 Task: Invite Team Member Softage.1@softage.net to Workspace Intellectual Property Services. Invite Team Member Softage.2@softage.net to Workspace Intellectual Property Services. Invite Team Member Softage.3@softage.net to Workspace Intellectual Property Services. Invite Team Member Softage.4@softage.net to Workspace Intellectual Property Services
Action: Mouse moved to (271, 312)
Screenshot: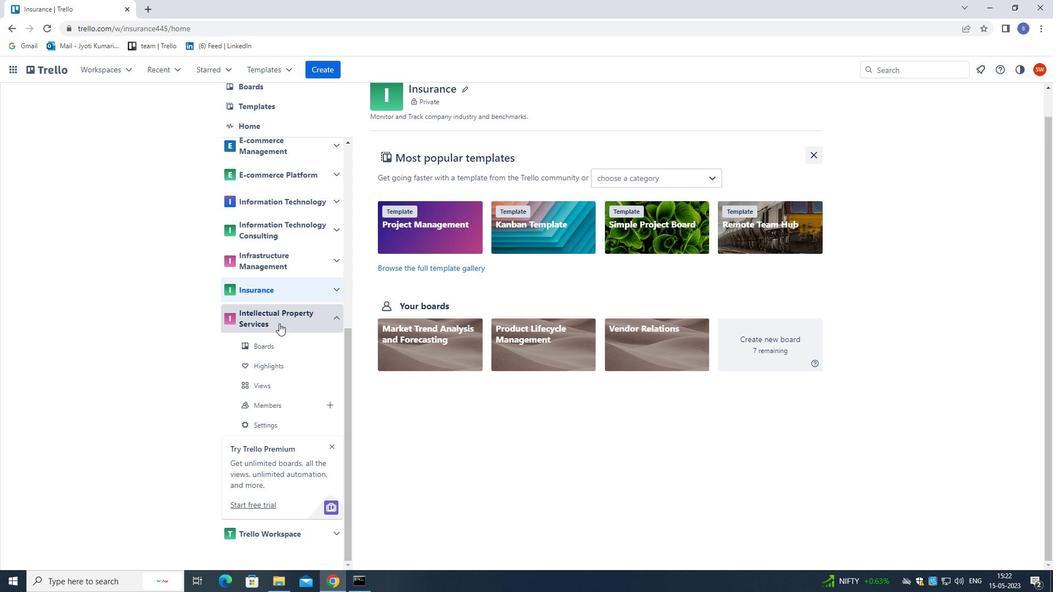 
Action: Mouse pressed left at (271, 312)
Screenshot: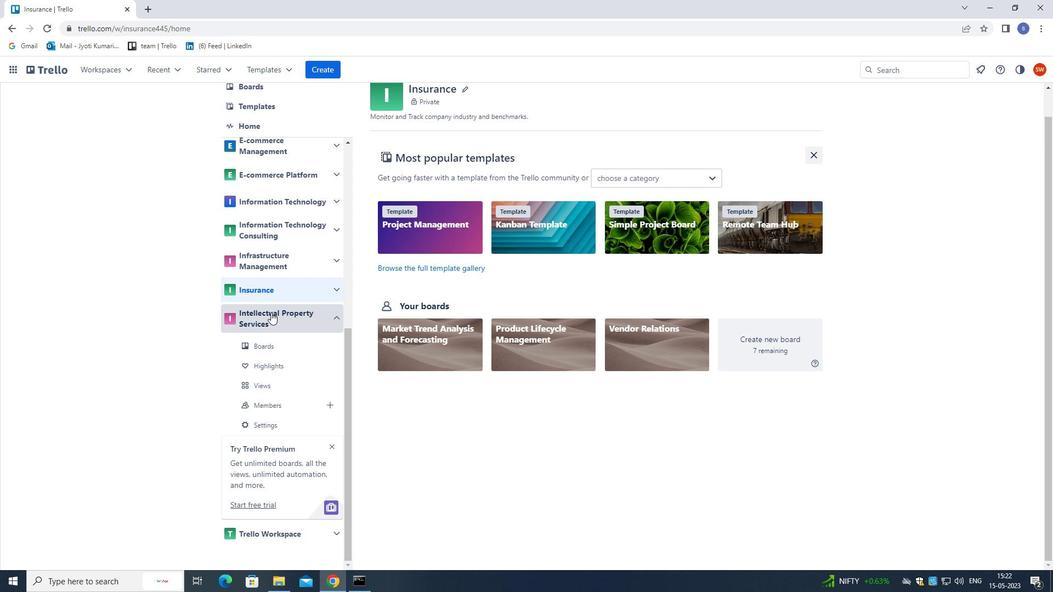 
Action: Mouse moved to (262, 504)
Screenshot: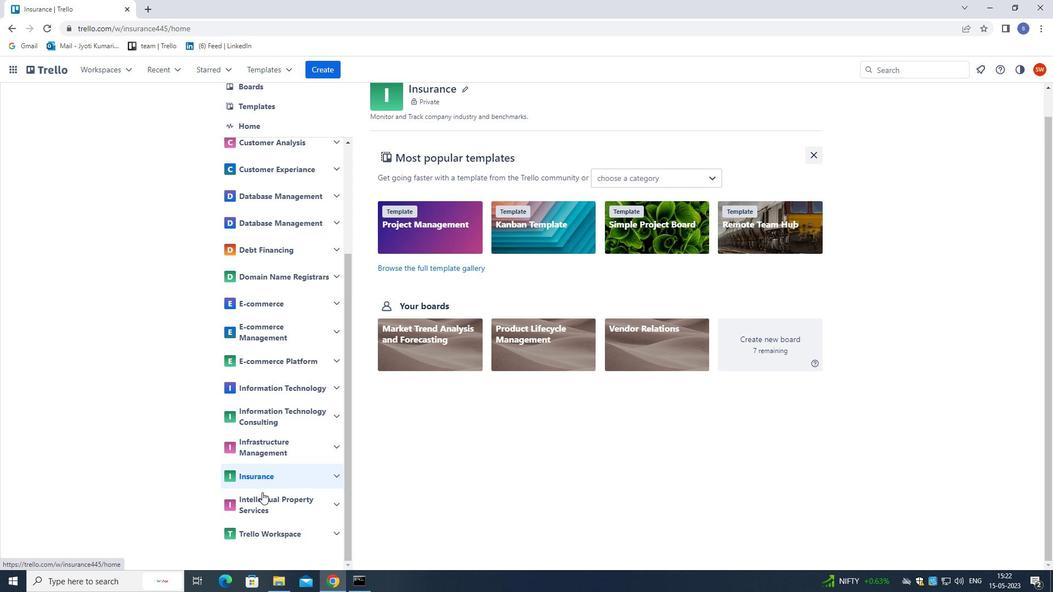 
Action: Mouse pressed left at (262, 504)
Screenshot: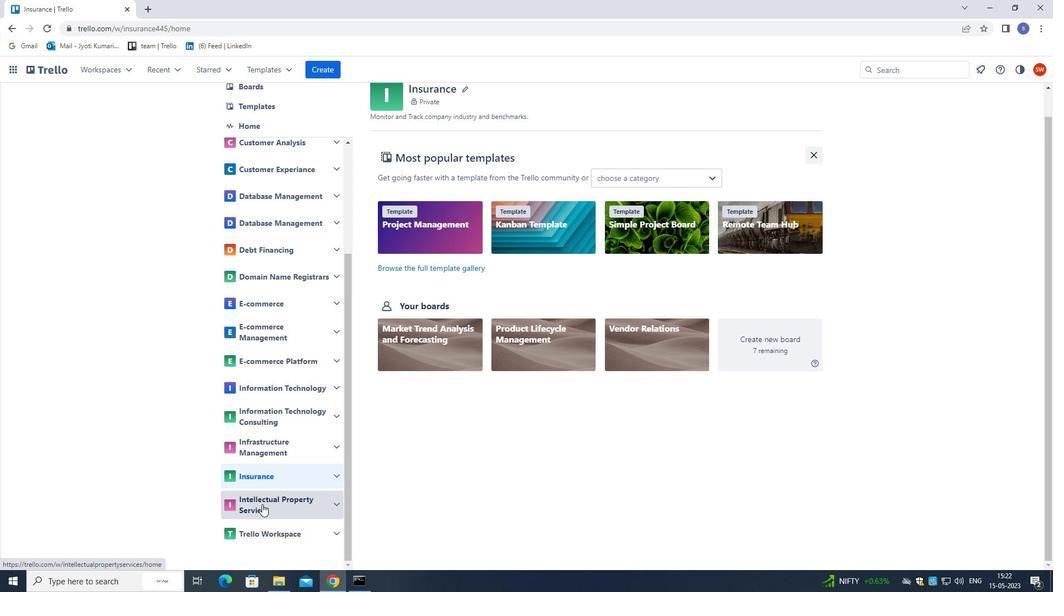 
Action: Mouse moved to (284, 405)
Screenshot: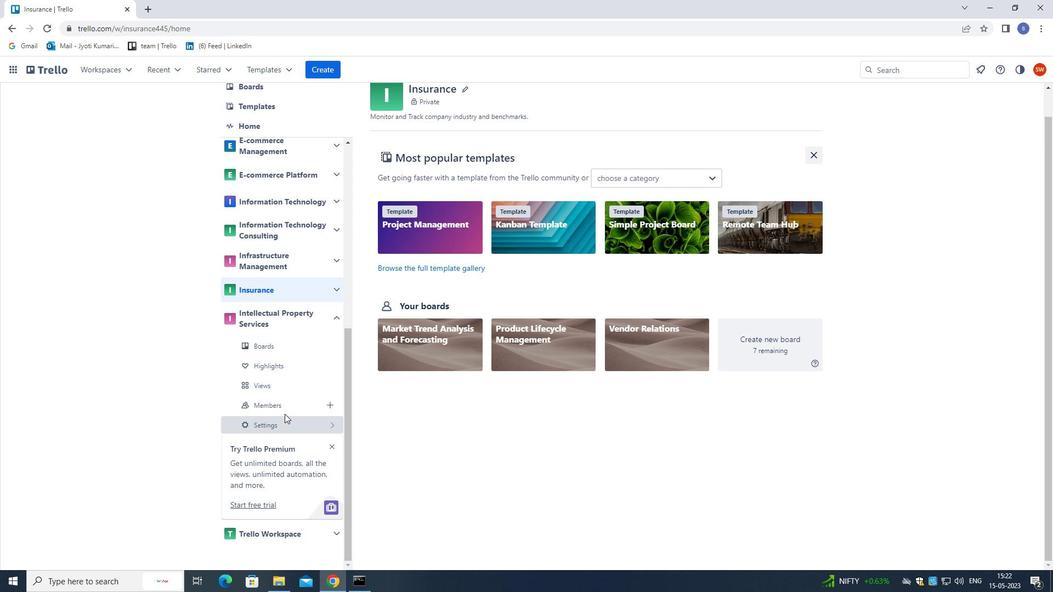 
Action: Mouse pressed left at (284, 405)
Screenshot: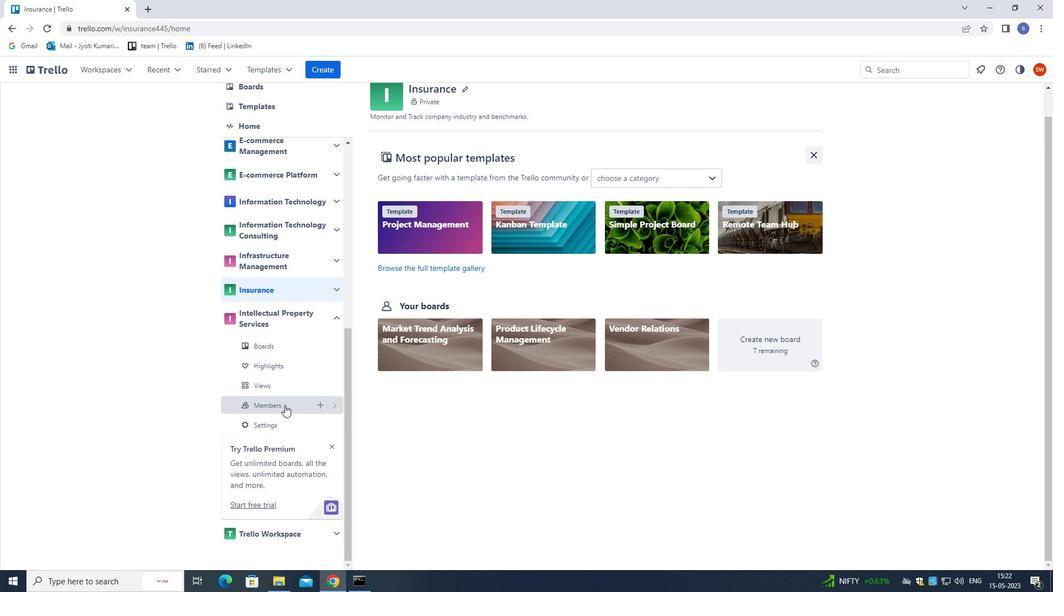 
Action: Mouse moved to (741, 117)
Screenshot: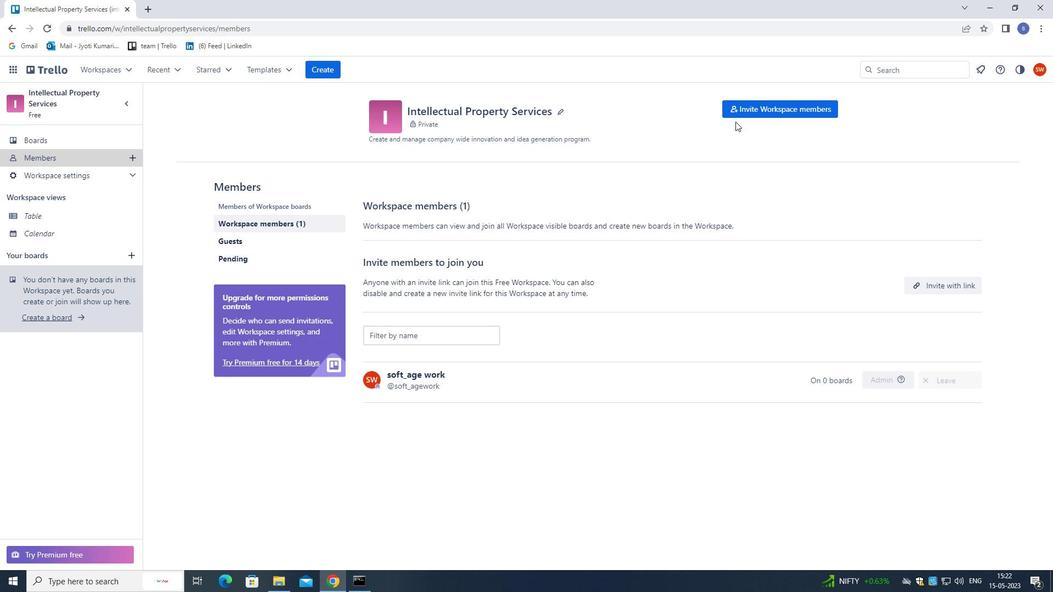 
Action: Mouse pressed left at (741, 117)
Screenshot: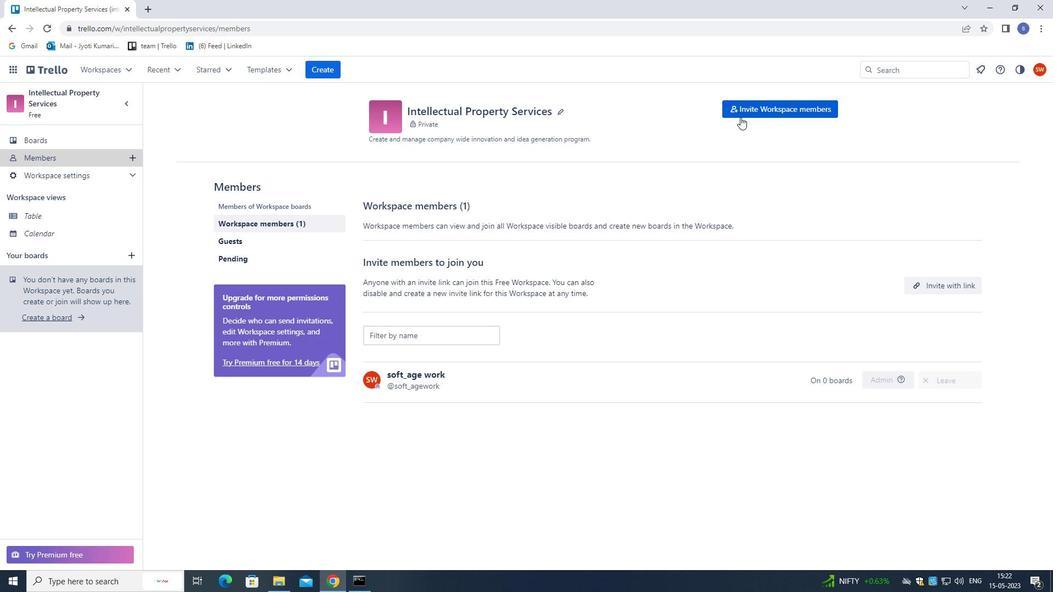 
Action: Mouse moved to (633, 233)
Screenshot: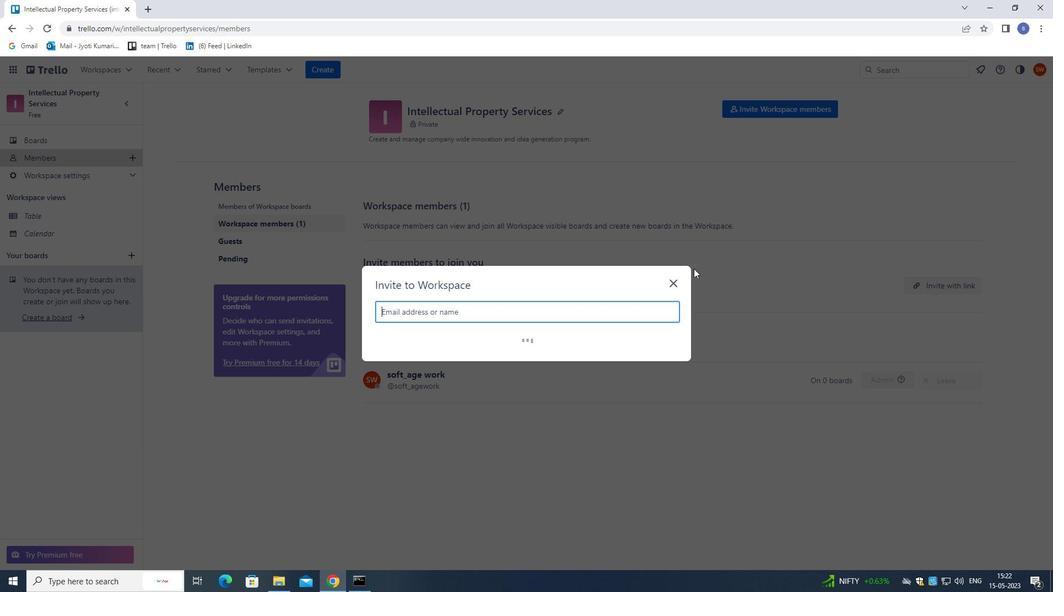
Action: Key pressed softage.1<Key.shift>@SOFTAGE.NET
Screenshot: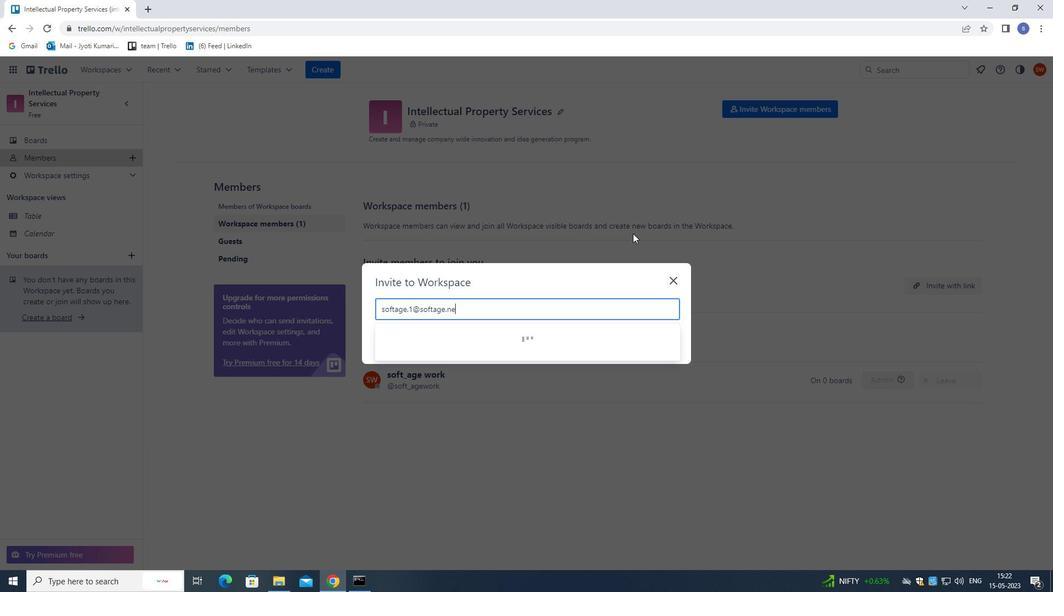 
Action: Mouse moved to (572, 346)
Screenshot: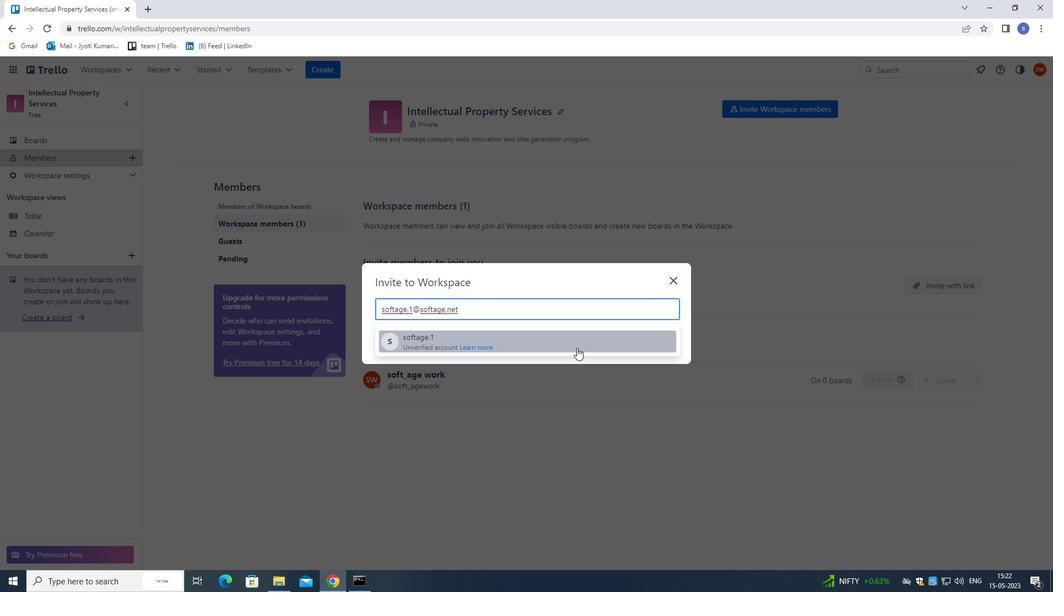 
Action: Mouse pressed left at (572, 346)
Screenshot: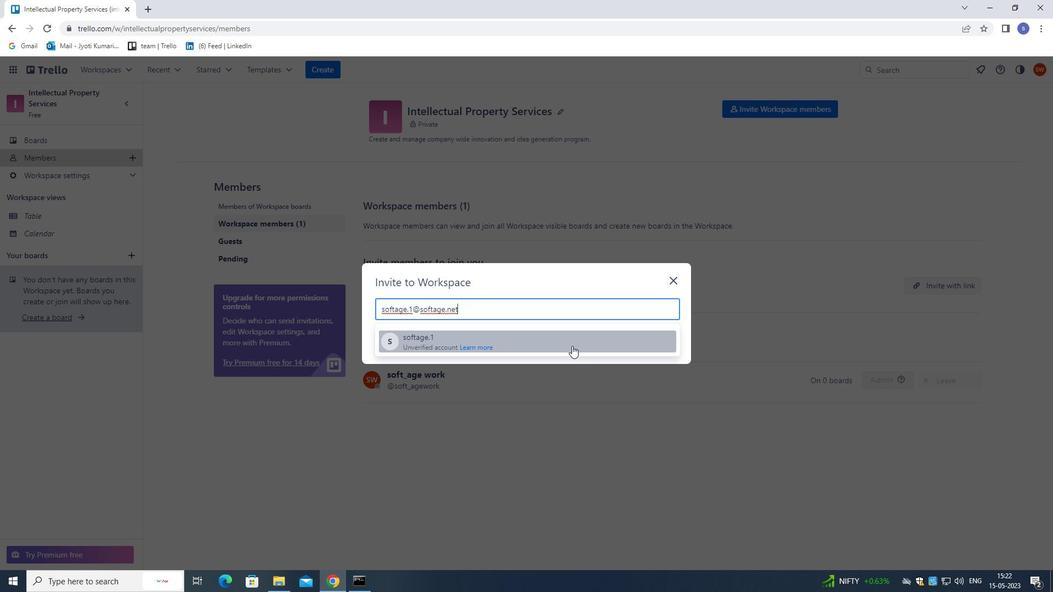 
Action: Mouse moved to (657, 281)
Screenshot: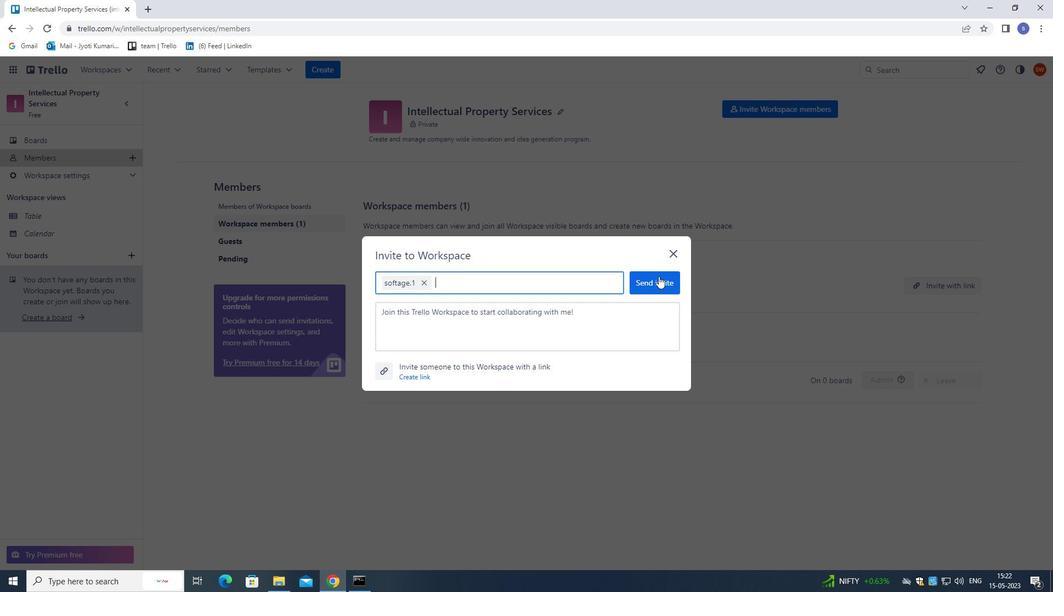 
Action: Mouse pressed left at (657, 281)
Screenshot: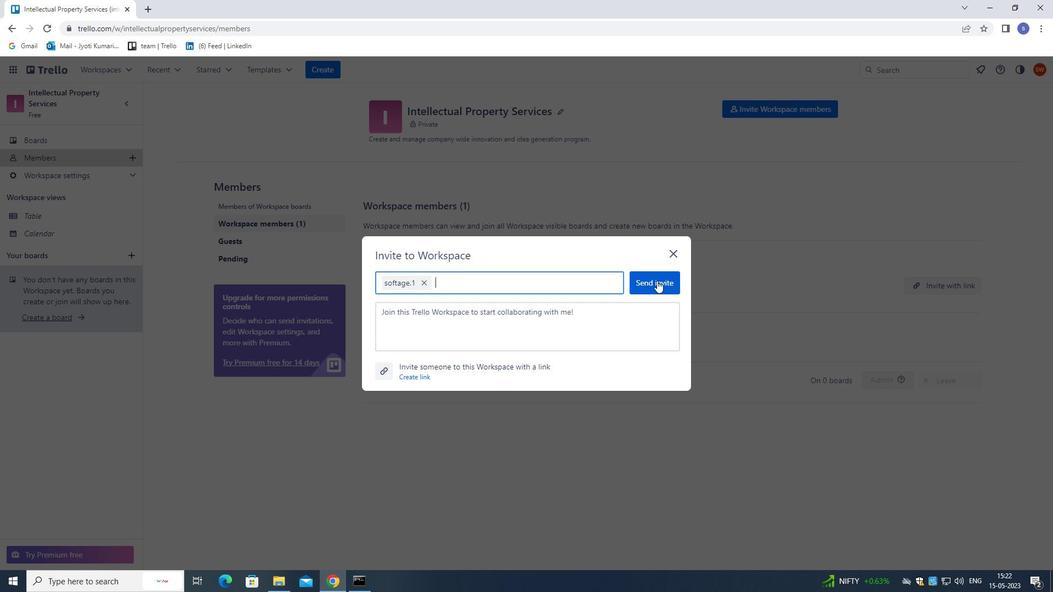 
Action: Mouse moved to (750, 113)
Screenshot: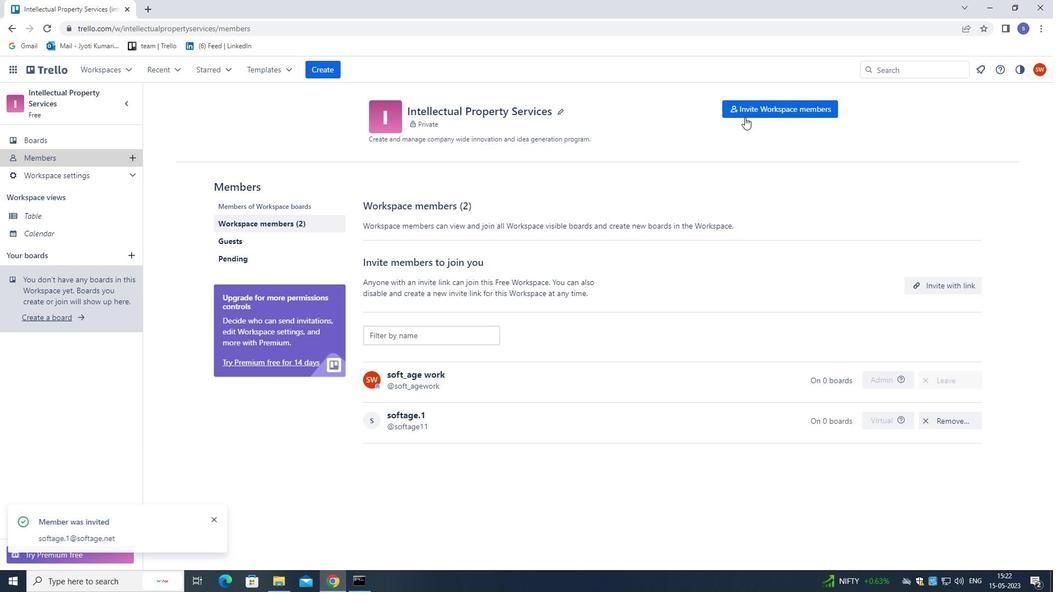 
Action: Mouse pressed left at (750, 113)
Screenshot: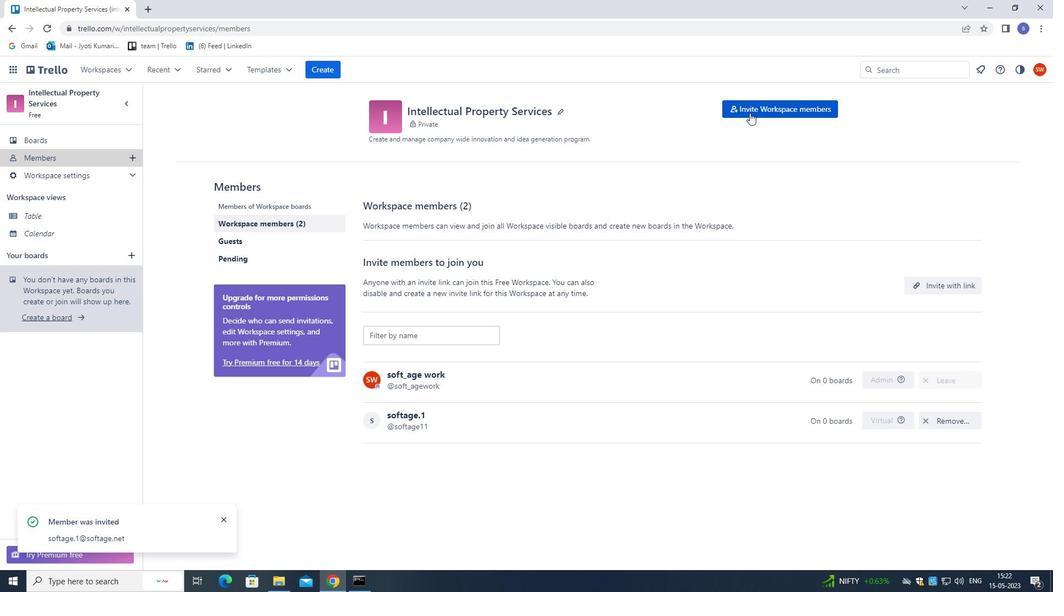 
Action: Mouse moved to (656, 88)
Screenshot: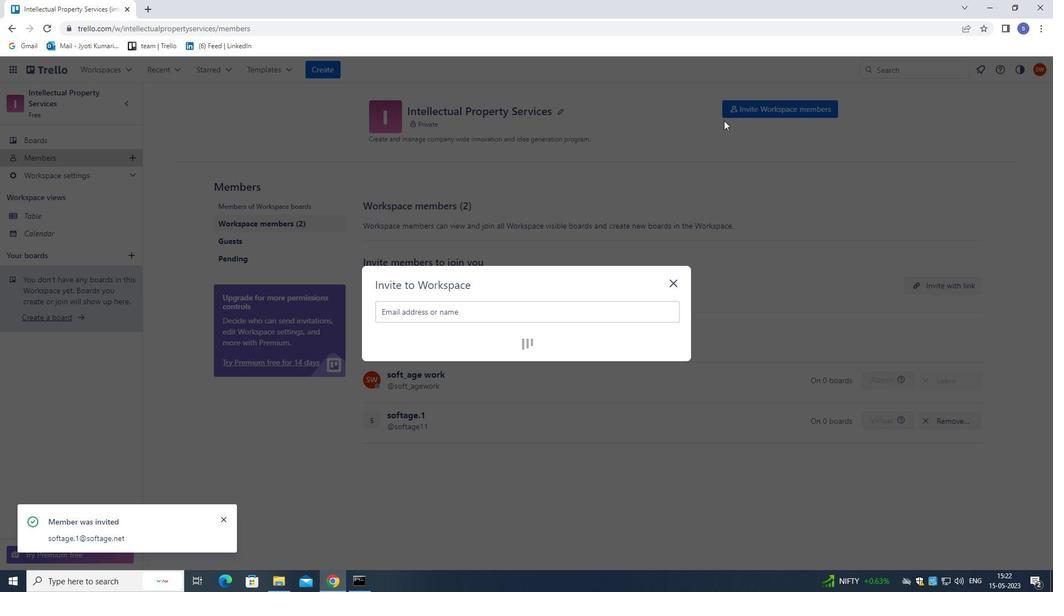 
Action: Key pressed S
Screenshot: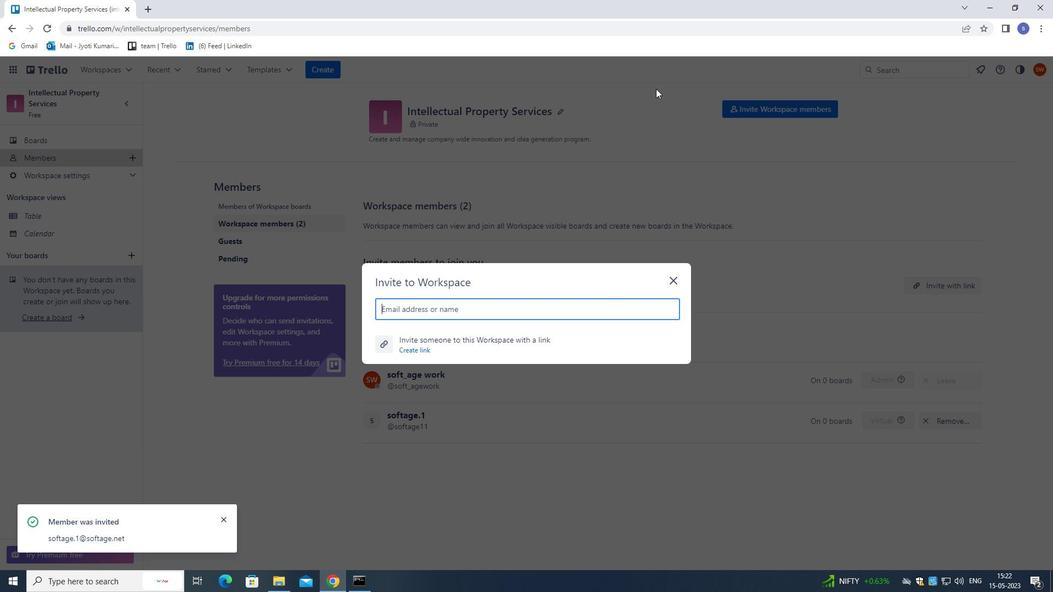 
Action: Mouse moved to (655, 87)
Screenshot: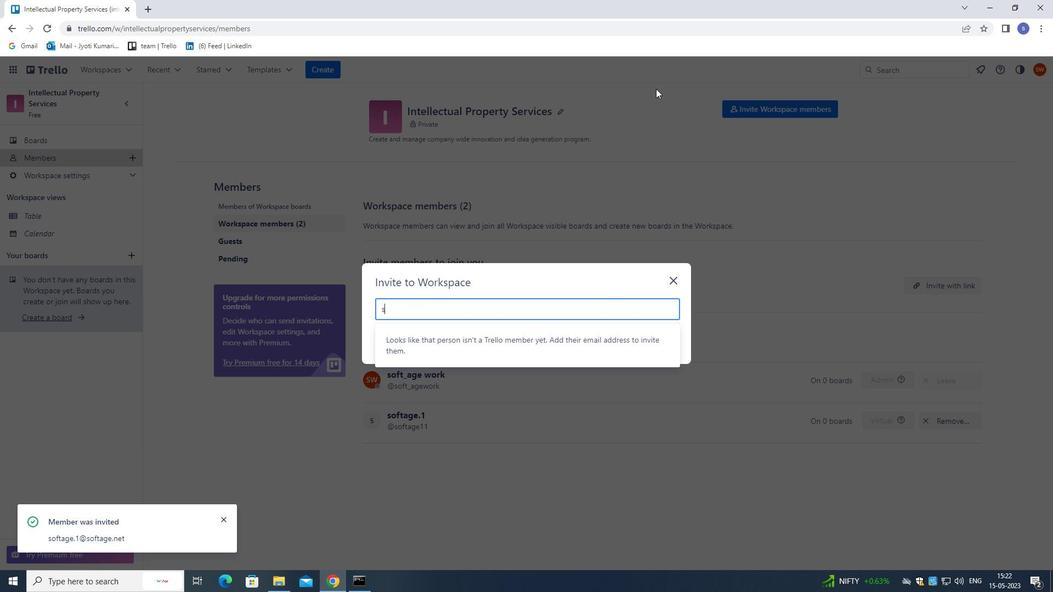 
Action: Key pressed O
Screenshot: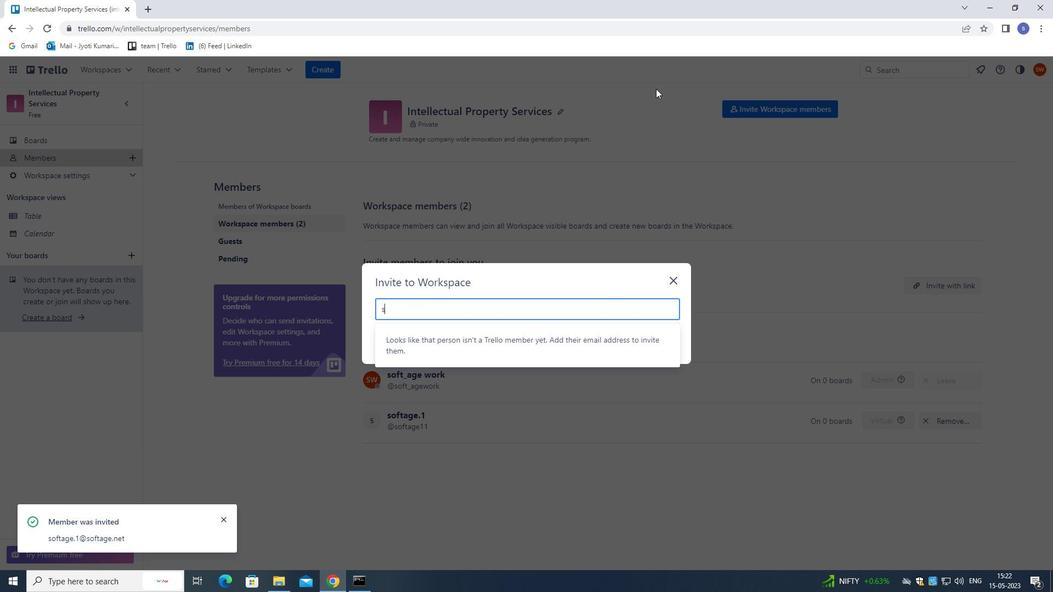 
Action: Mouse moved to (655, 87)
Screenshot: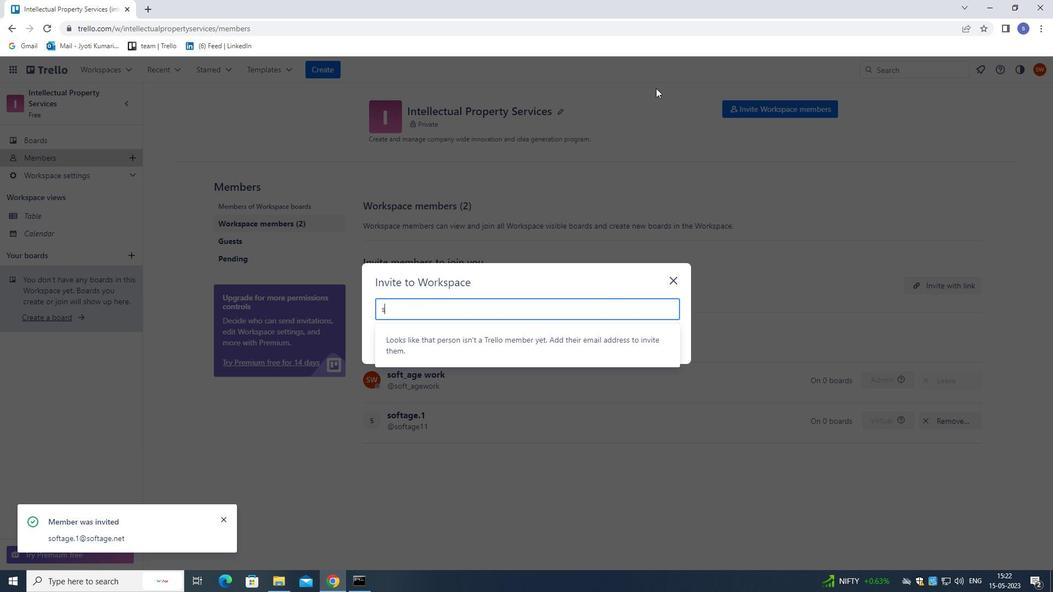 
Action: Key pressed FA<Key.backspace>Y<Key.backspace>TAGE.2<Key.shift>@O<Key.backspace>SOFTAGE.NET
Screenshot: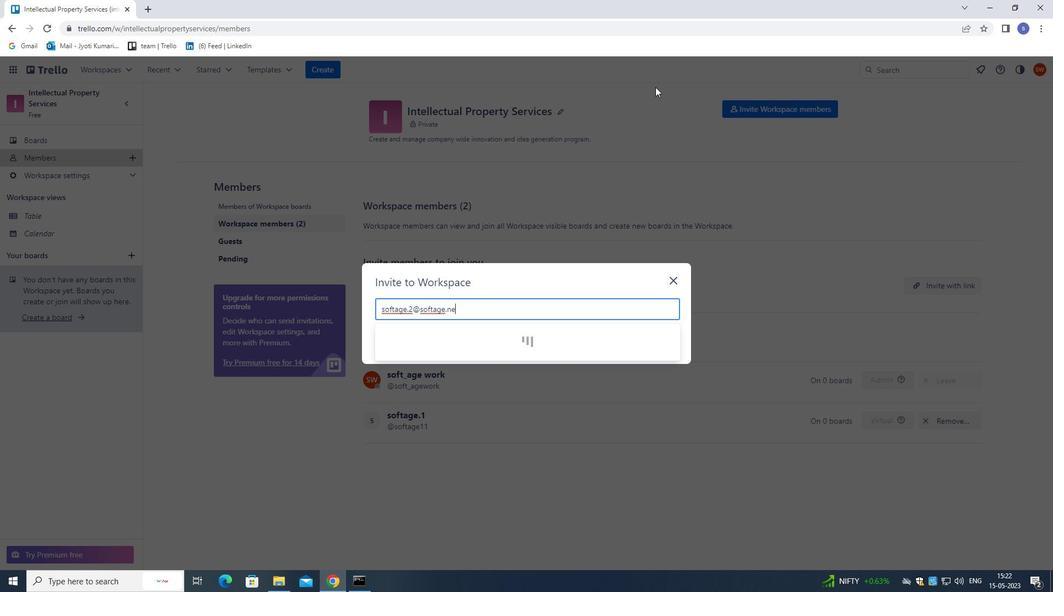 
Action: Mouse moved to (545, 342)
Screenshot: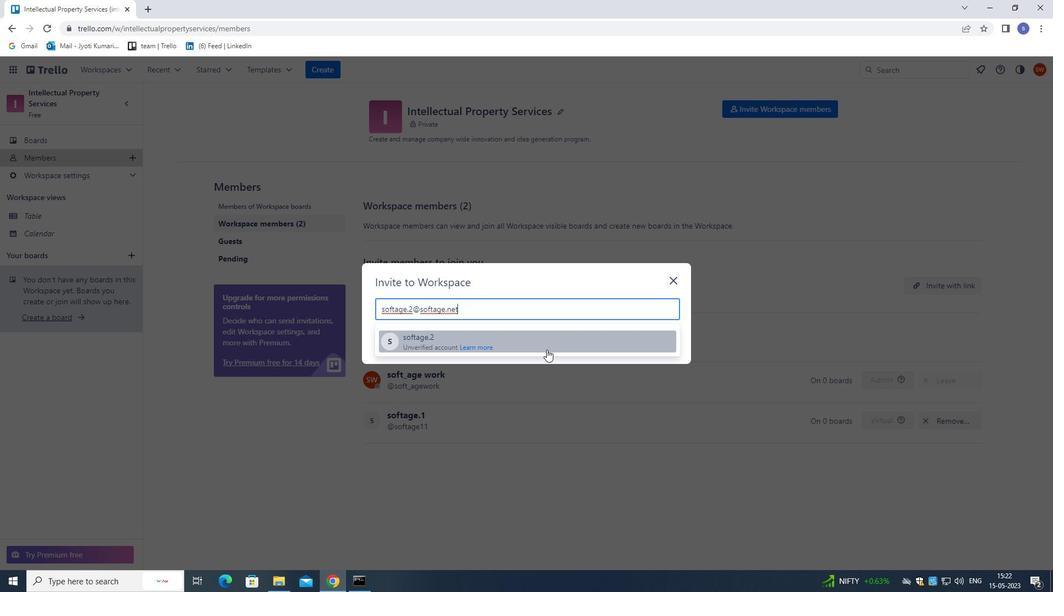
Action: Mouse pressed left at (545, 342)
Screenshot: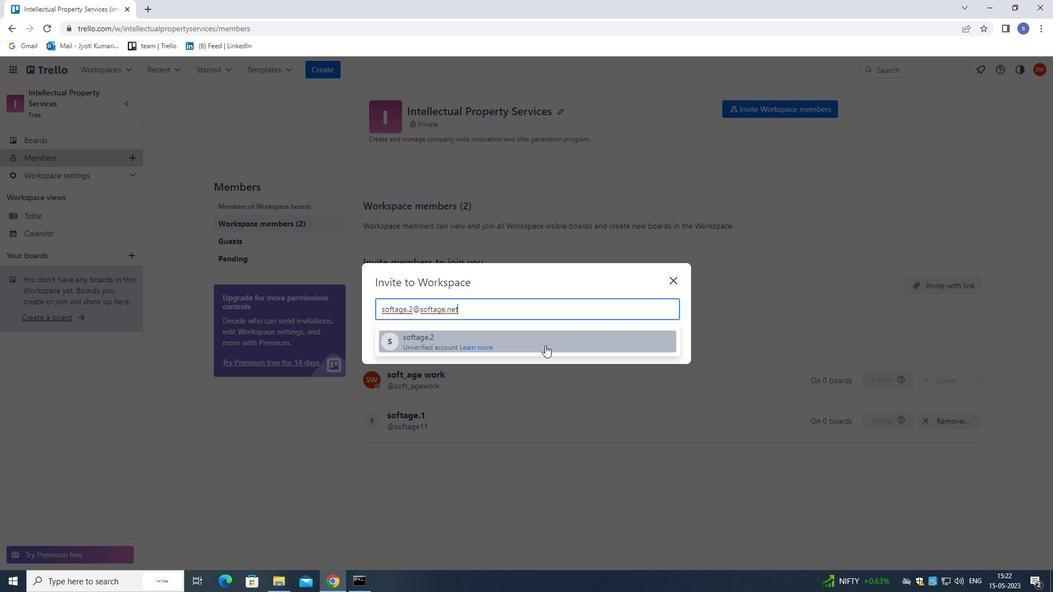 
Action: Mouse moved to (665, 279)
Screenshot: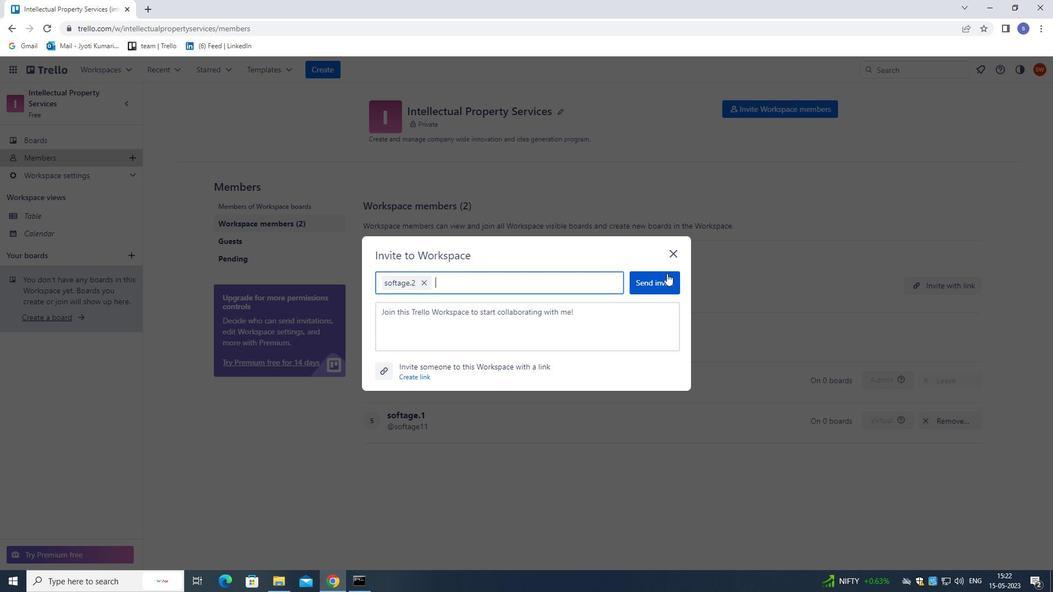 
Action: Mouse pressed left at (665, 279)
Screenshot: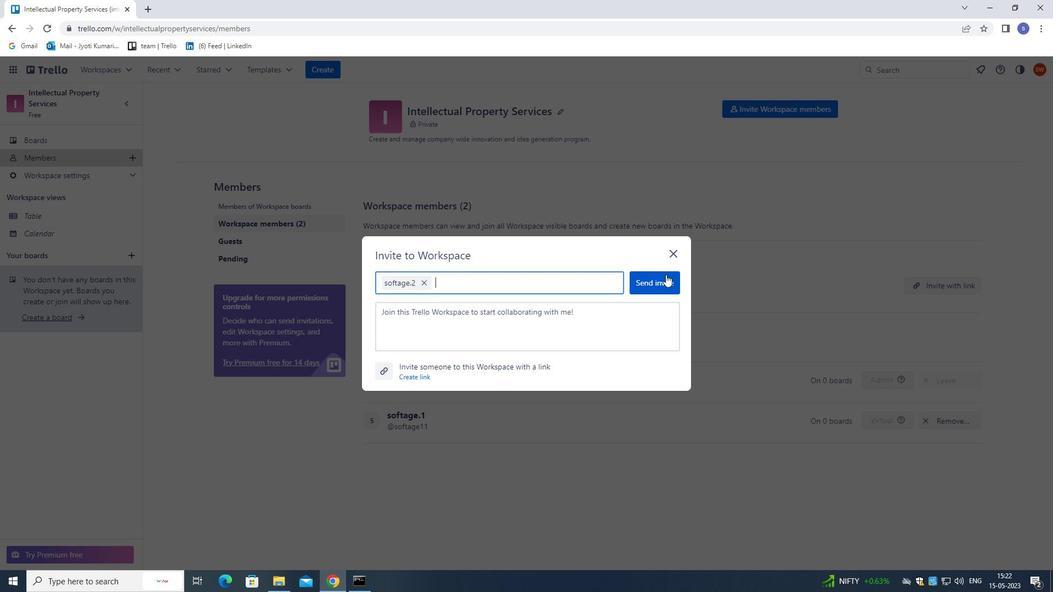 
Action: Mouse moved to (736, 107)
Screenshot: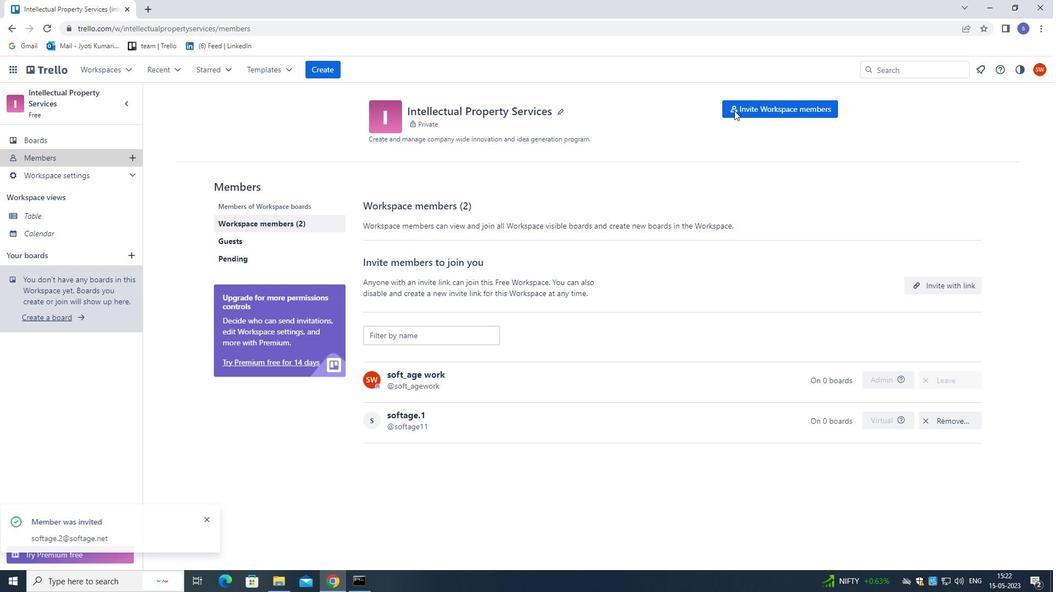 
Action: Mouse pressed left at (736, 107)
Screenshot: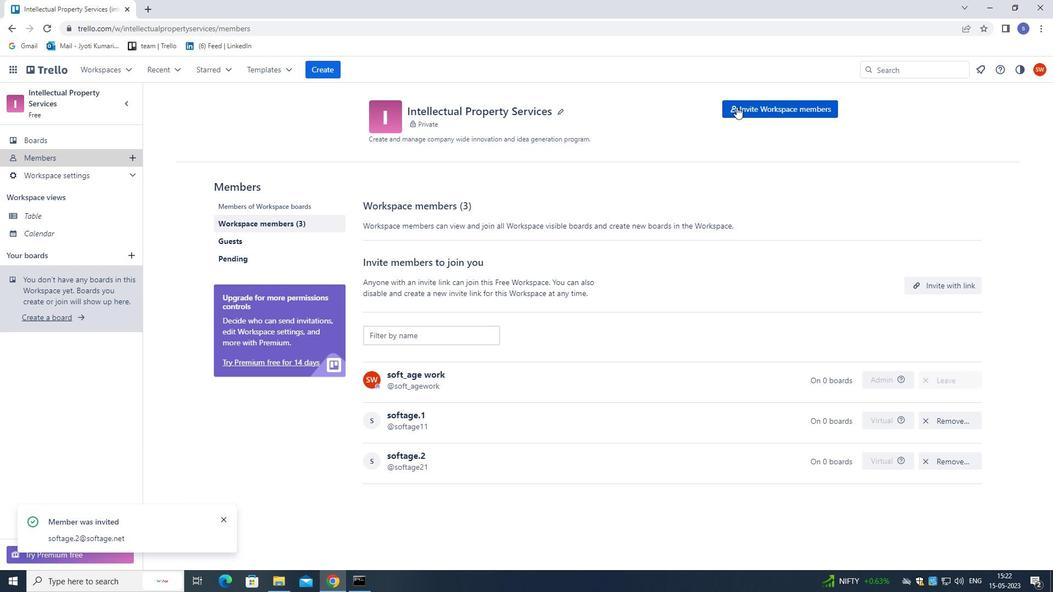 
Action: Mouse moved to (694, 94)
Screenshot: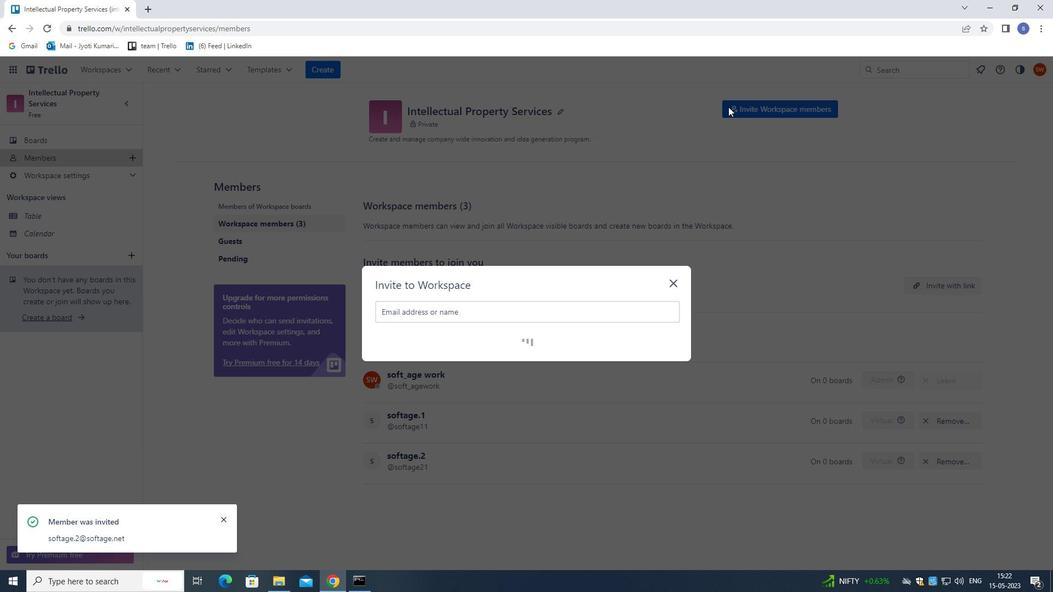 
Action: Key pressed SOFTAGE.3<Key.shift><Key.shift><Key.shift>@SOFTAGE.NET
Screenshot: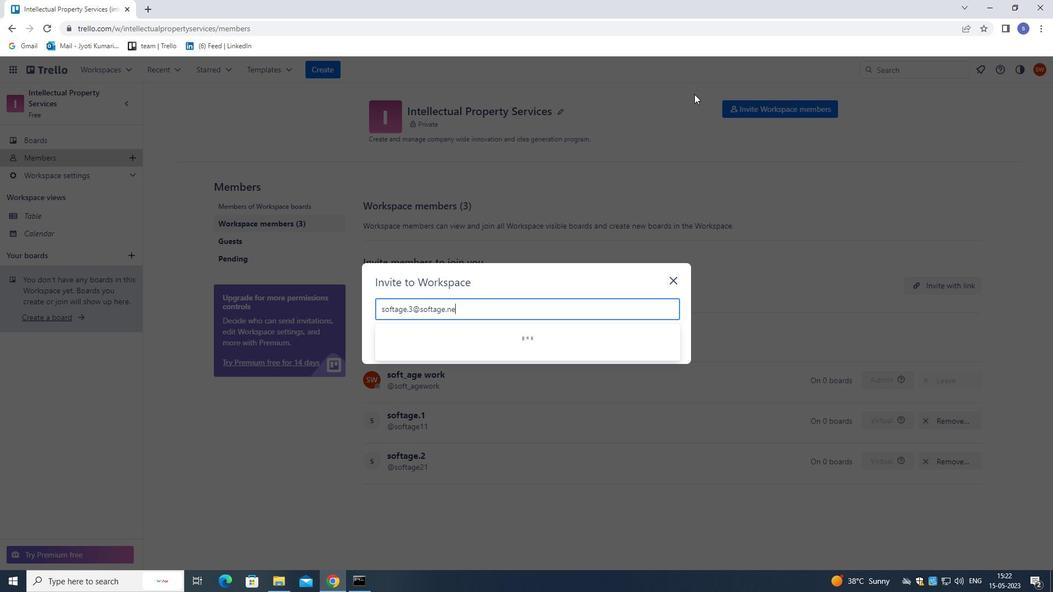 
Action: Mouse moved to (630, 335)
Screenshot: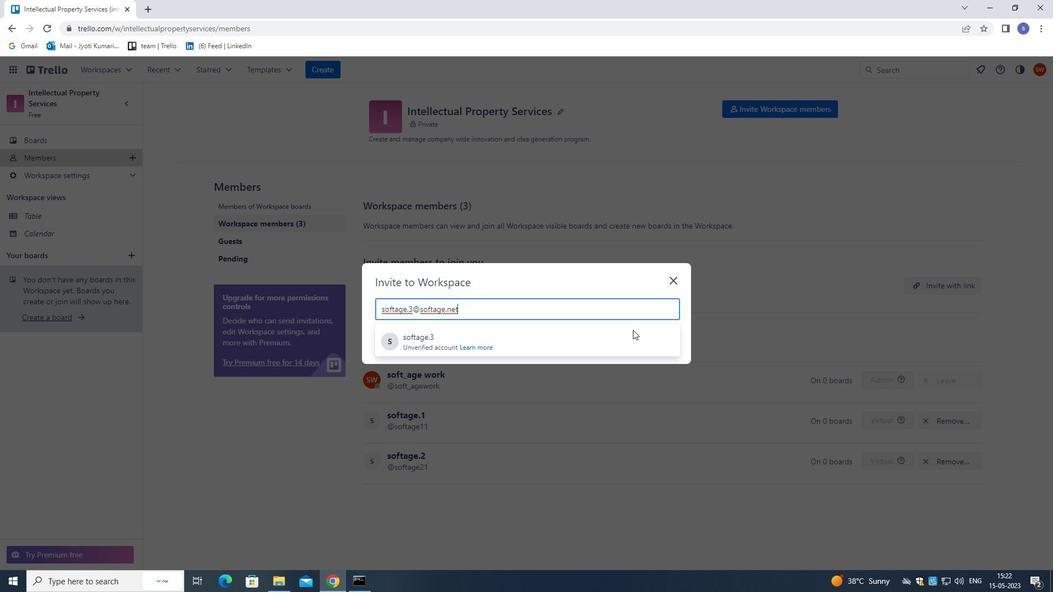 
Action: Mouse pressed left at (630, 335)
Screenshot: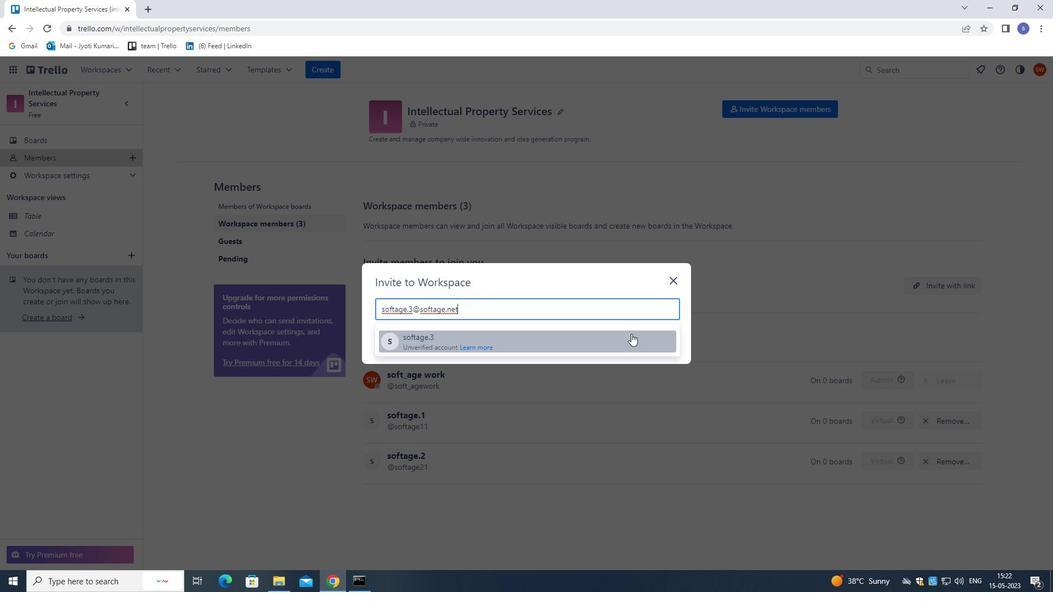 
Action: Mouse moved to (662, 278)
Screenshot: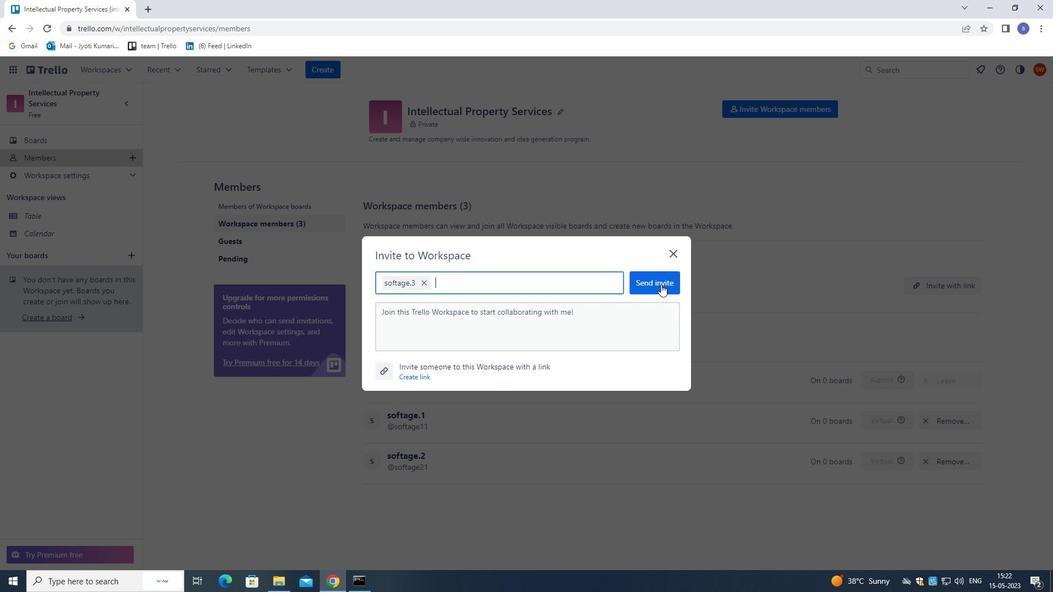 
Action: Mouse pressed left at (662, 278)
Screenshot: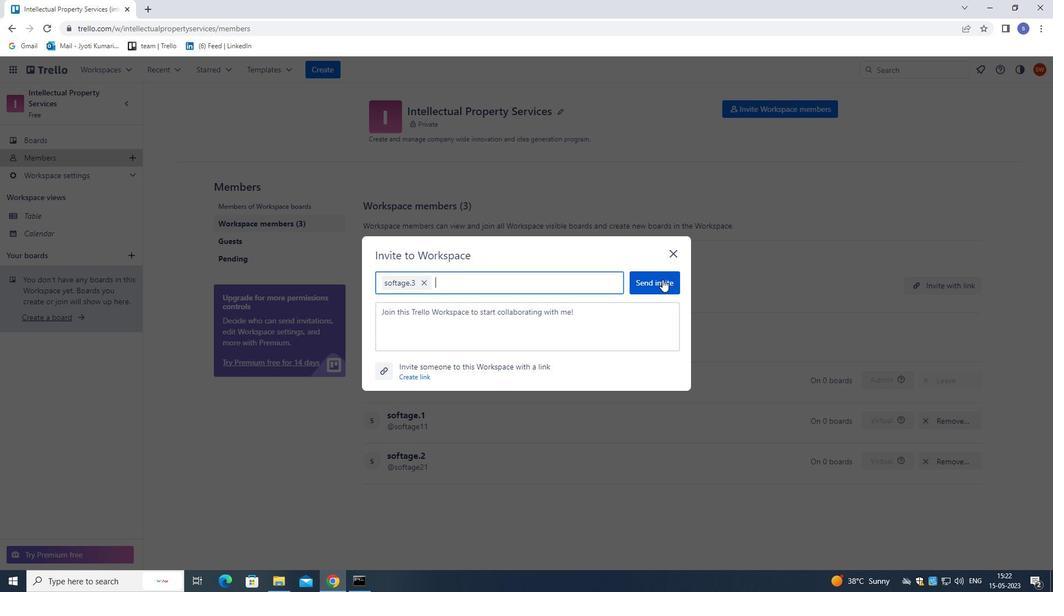 
Action: Mouse moved to (779, 105)
Screenshot: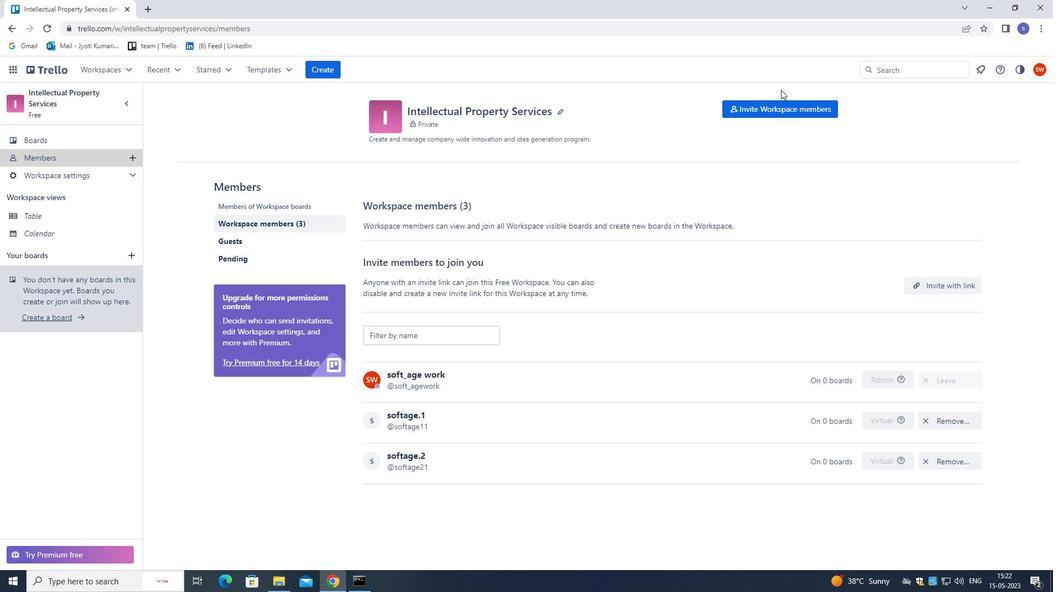 
Action: Mouse pressed left at (779, 105)
Screenshot: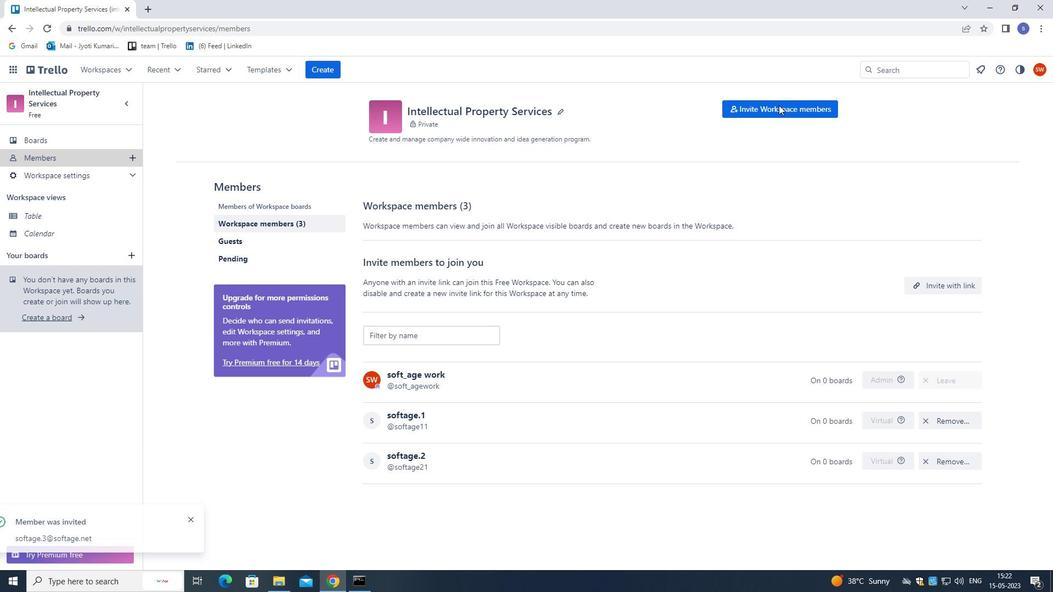 
Action: Mouse moved to (764, 99)
Screenshot: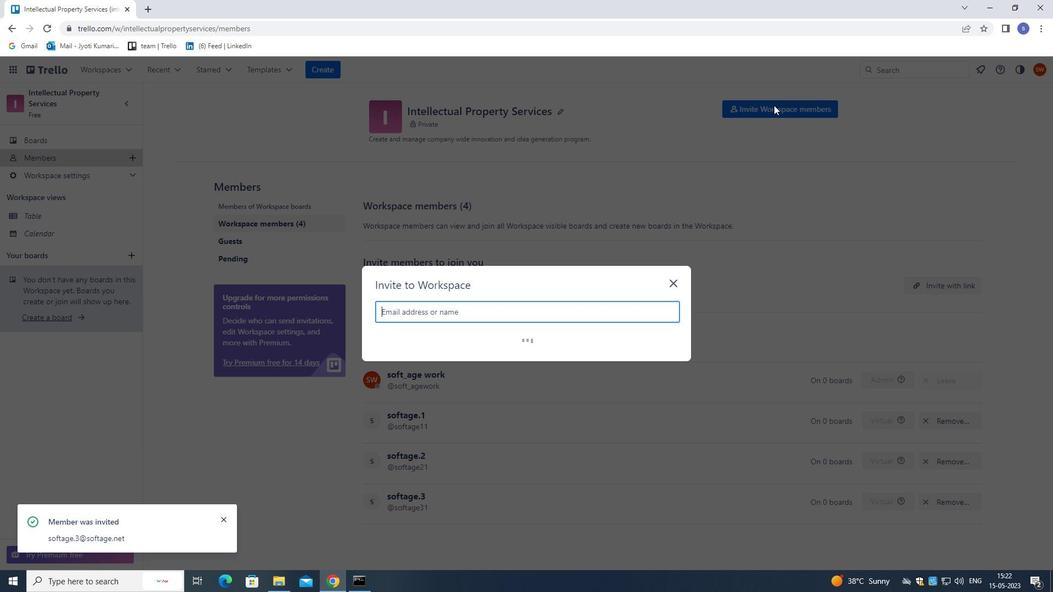 
Action: Key pressed S
Screenshot: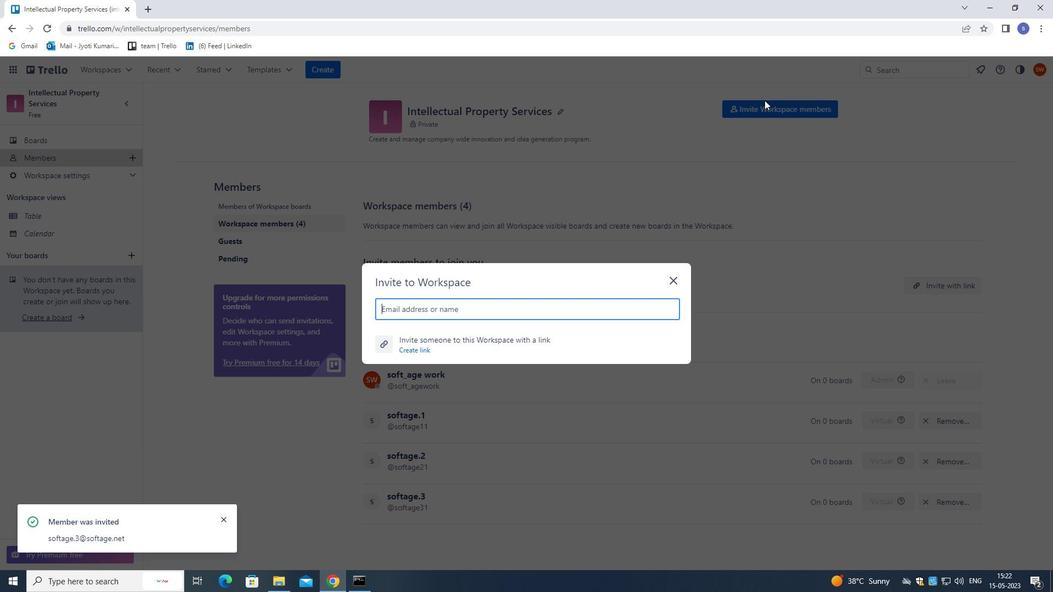 
Action: Mouse moved to (763, 99)
Screenshot: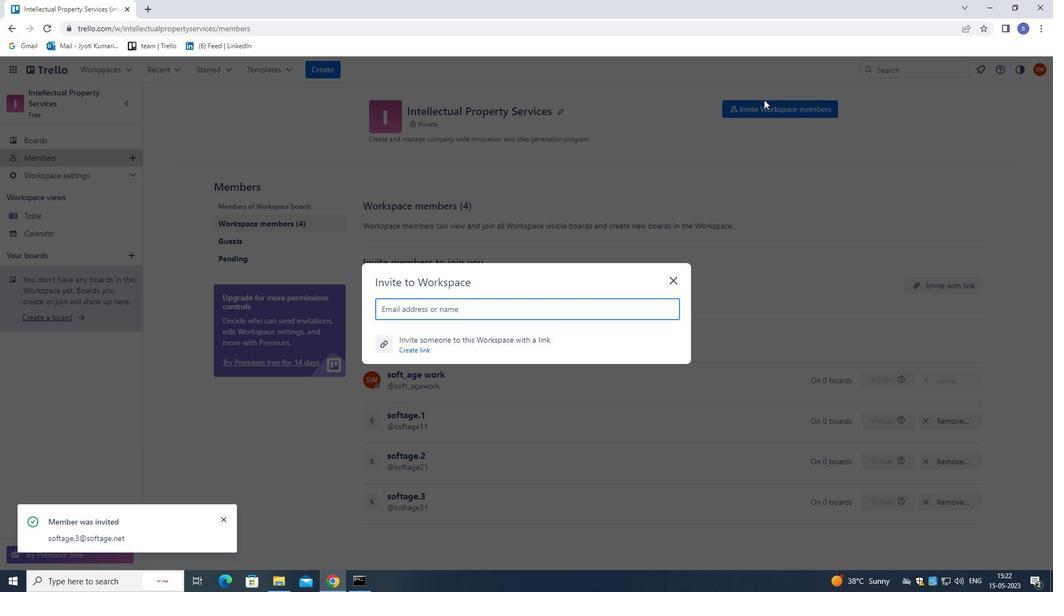 
Action: Key pressed OFATAGE.4<Key.shift>@SOFTAGE.NET
Screenshot: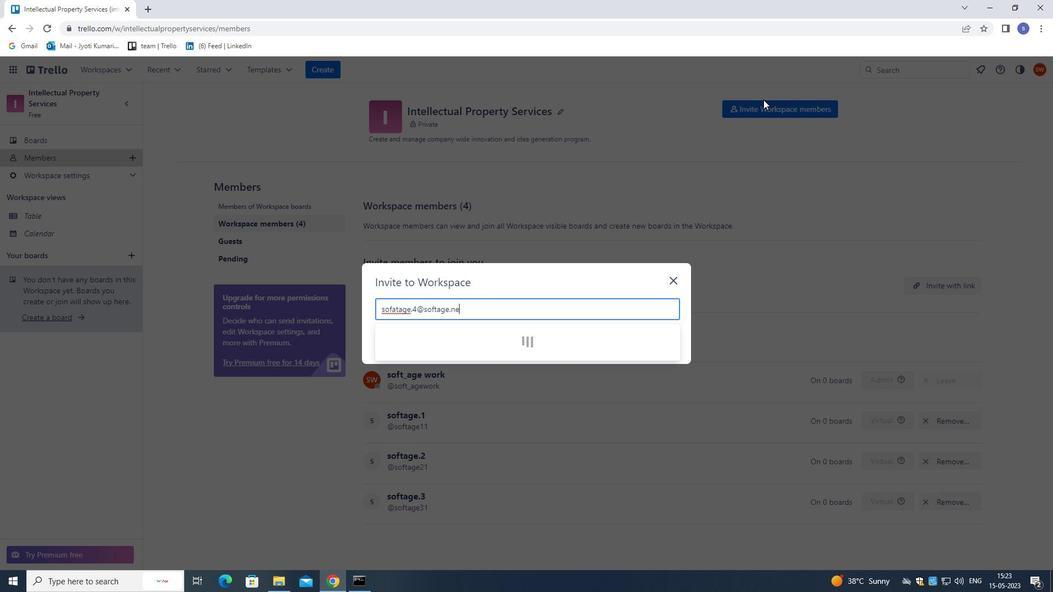 
Action: Mouse moved to (627, 336)
Screenshot: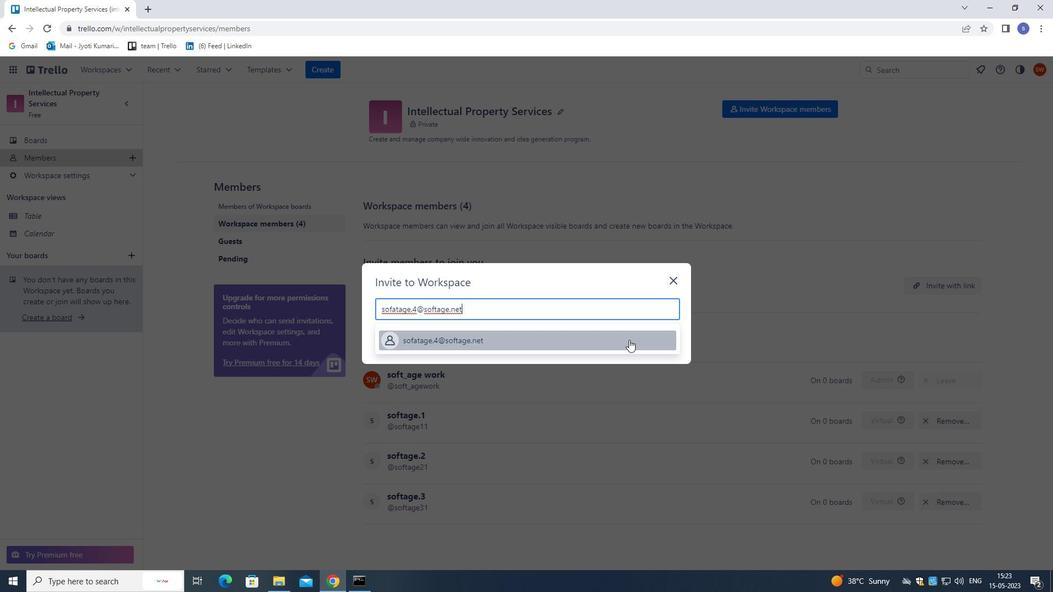 
Action: Mouse pressed left at (627, 336)
Screenshot: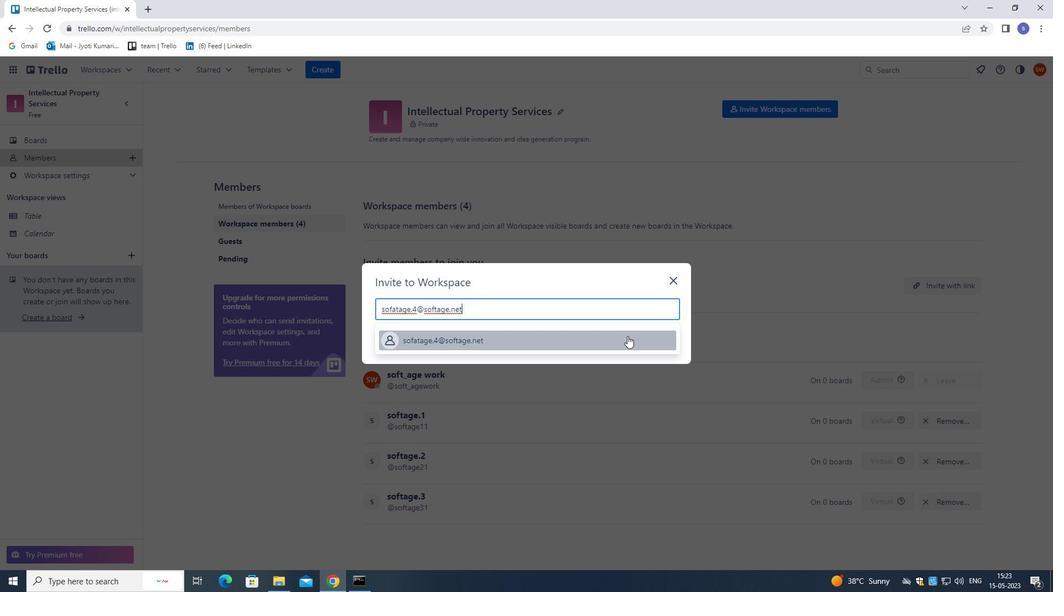 
Action: Mouse moved to (660, 279)
Screenshot: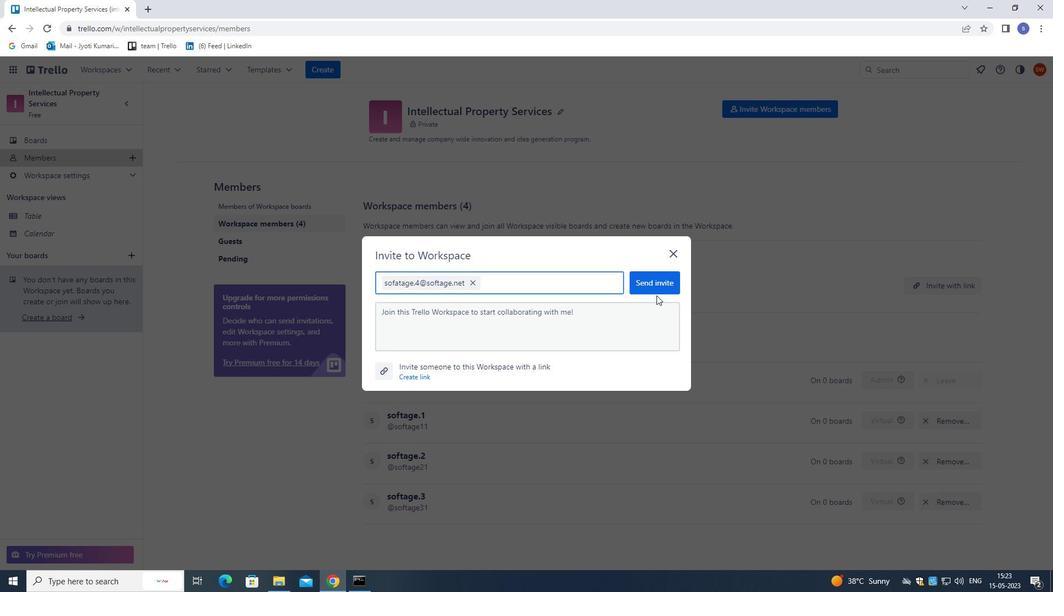 
Action: Mouse pressed left at (660, 279)
Screenshot: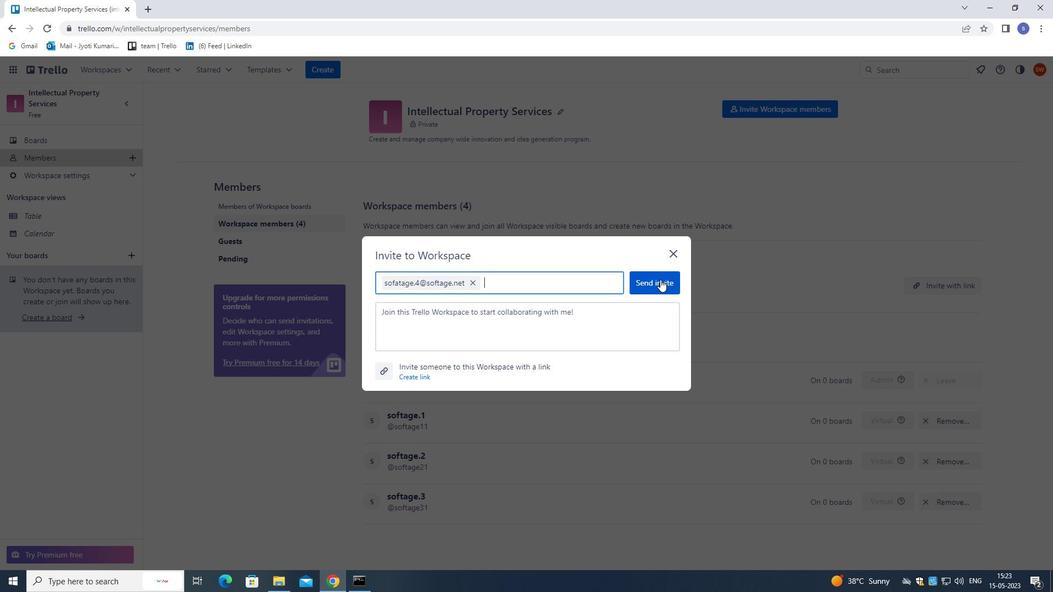 
Action: Mouse moved to (667, 280)
Screenshot: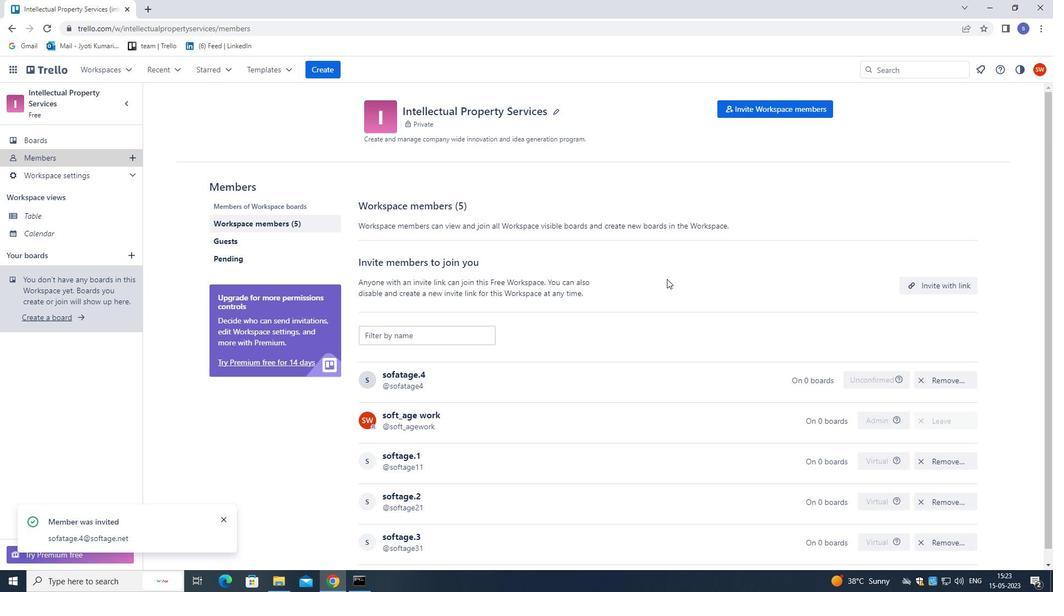 
